 Task: In the  document budget.epub Download file as 'Microsoft Word' Share this file with 'softage.3@softage.net' Insert the command  Editing
Action: Mouse moved to (37, 66)
Screenshot: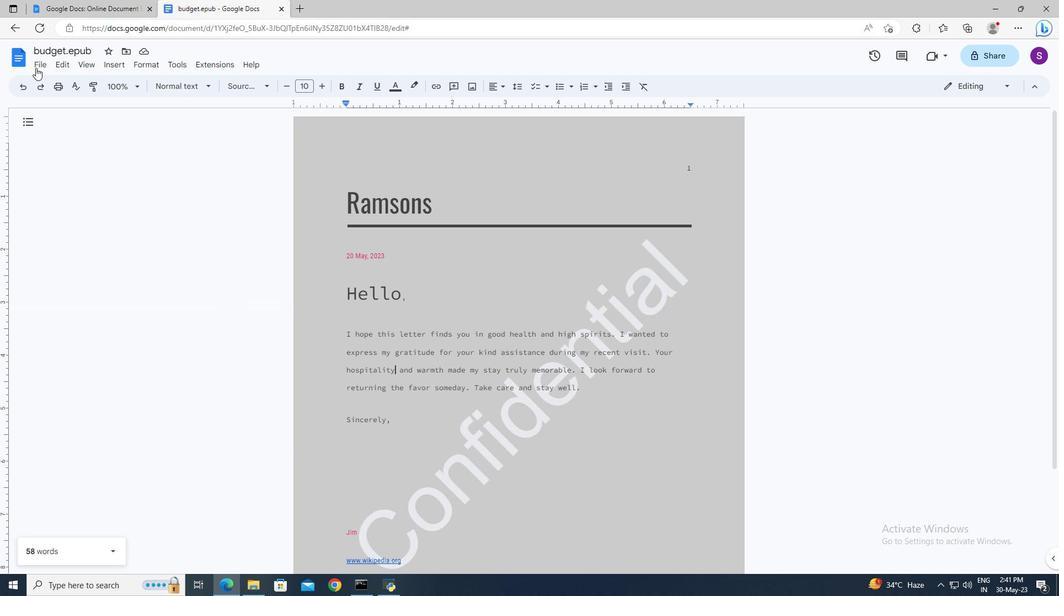
Action: Mouse pressed left at (37, 66)
Screenshot: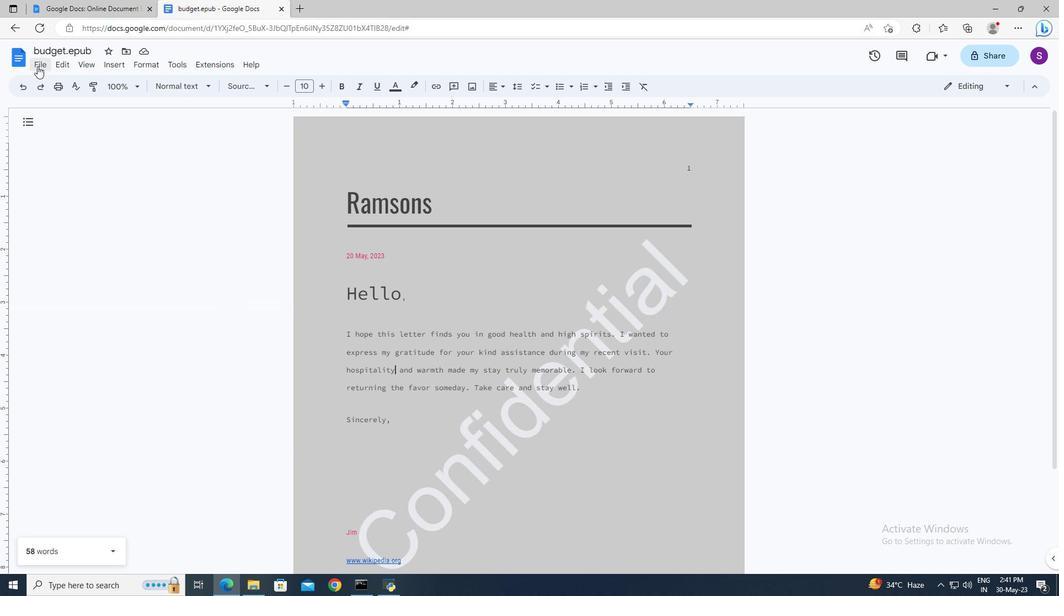 
Action: Mouse moved to (224, 188)
Screenshot: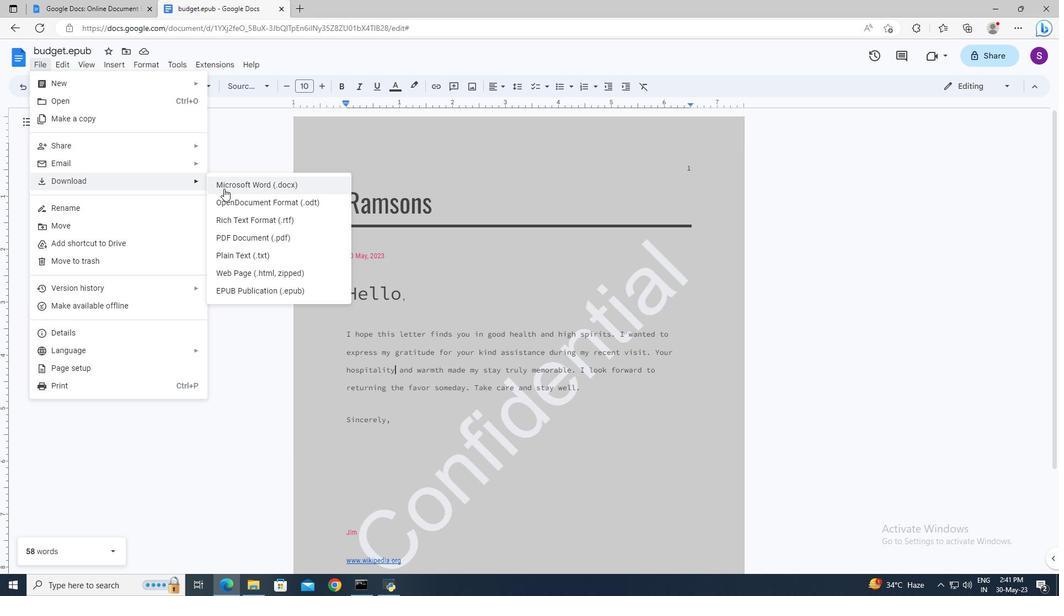 
Action: Mouse pressed left at (224, 188)
Screenshot: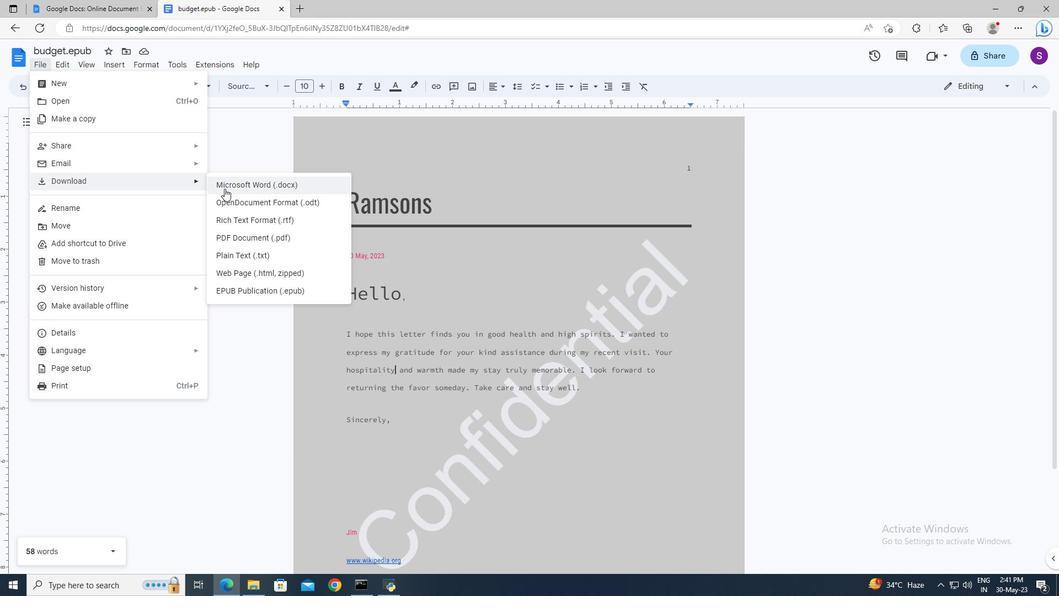 
Action: Mouse moved to (46, 65)
Screenshot: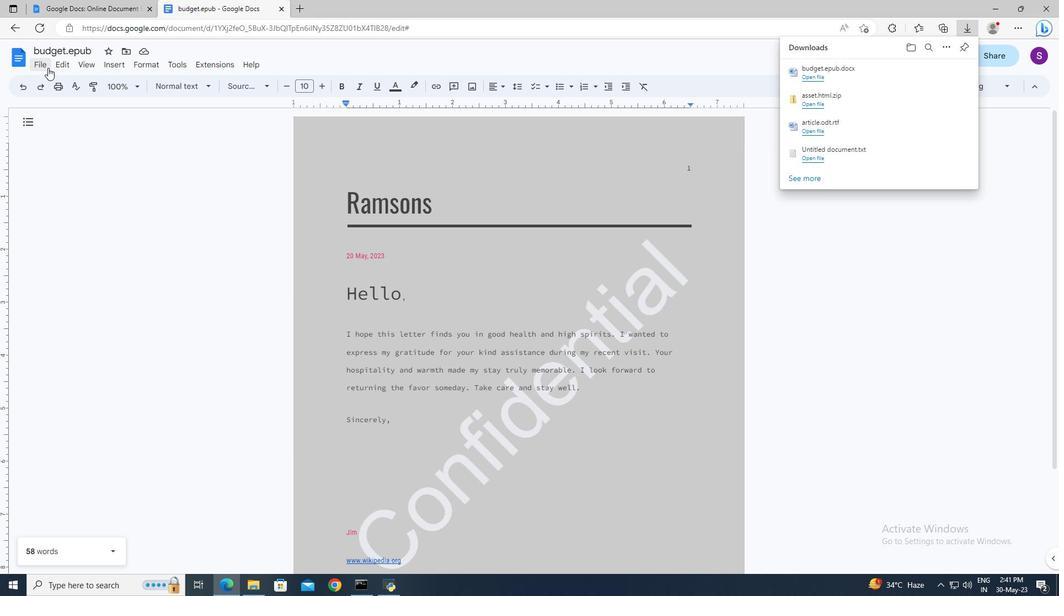 
Action: Mouse pressed left at (46, 65)
Screenshot: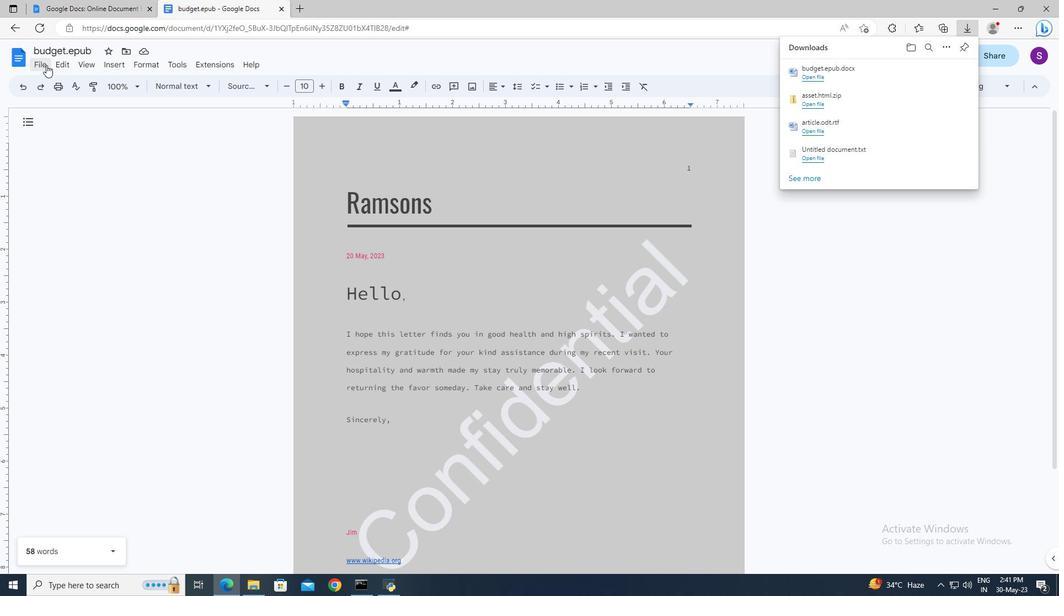 
Action: Mouse moved to (235, 145)
Screenshot: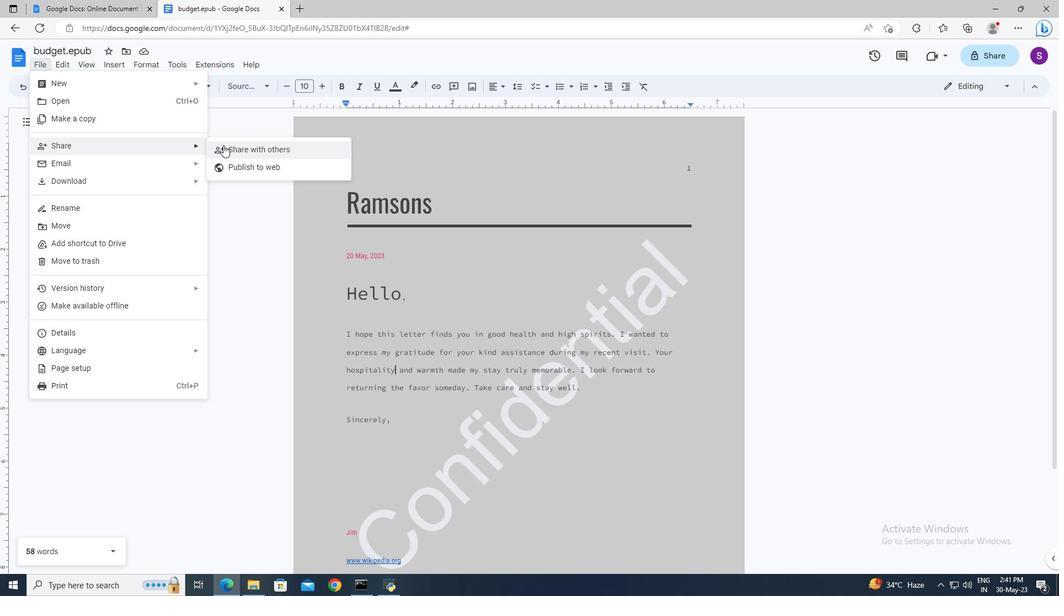 
Action: Mouse pressed left at (235, 145)
Screenshot: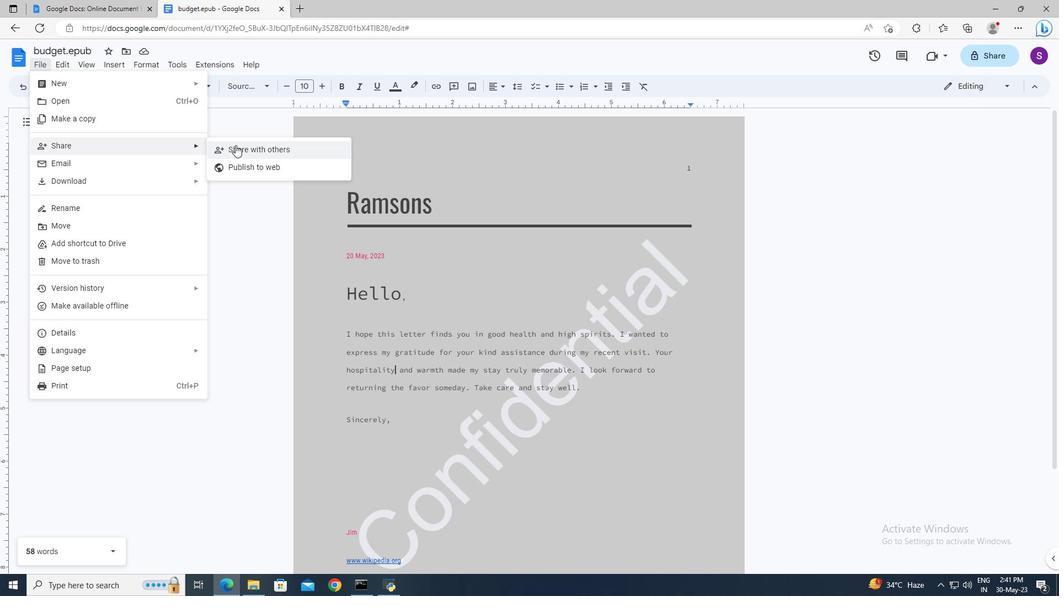 
Action: Mouse moved to (425, 245)
Screenshot: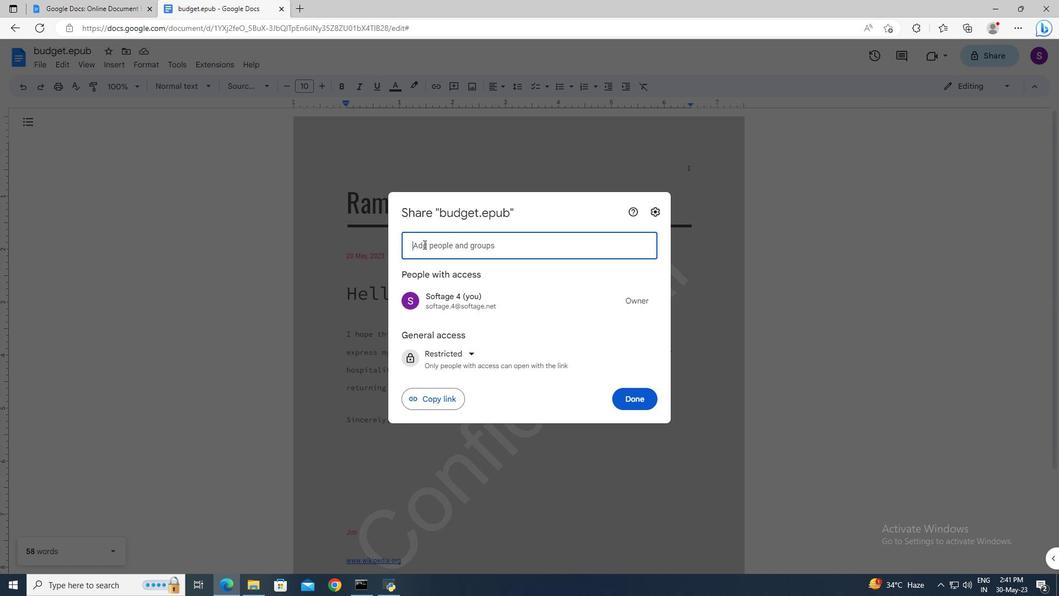 
Action: Mouse pressed left at (425, 245)
Screenshot: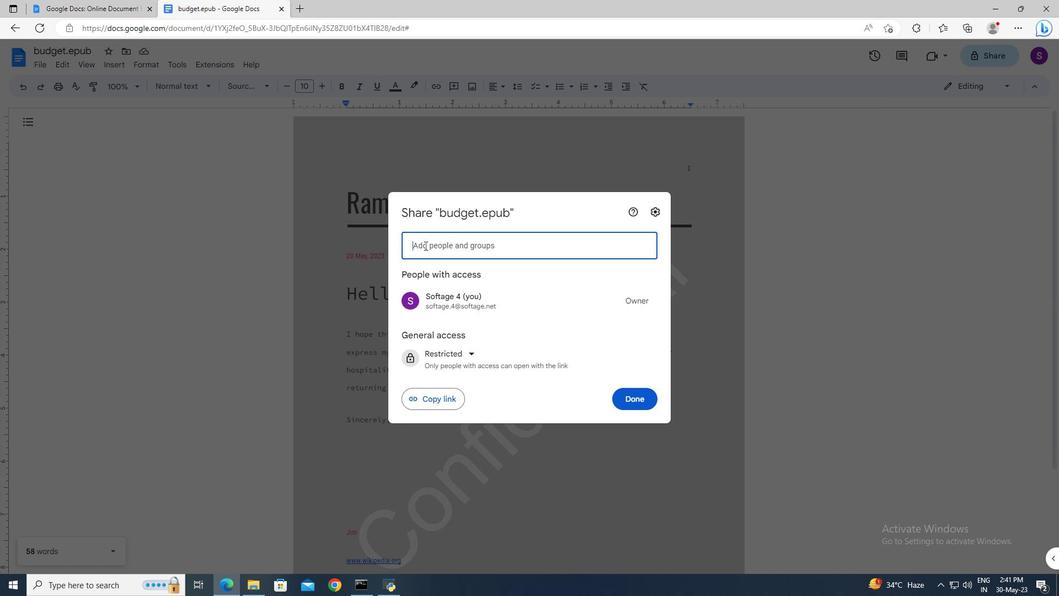 
Action: Key pressed softage.3<Key.shift><Key.shift><Key.shift><Key.shift><Key.shift><Key.shift><Key.shift><Key.shift><Key.shift><Key.shift><Key.shift><Key.shift><Key.shift>@softage.net<Key.enter>
Screenshot: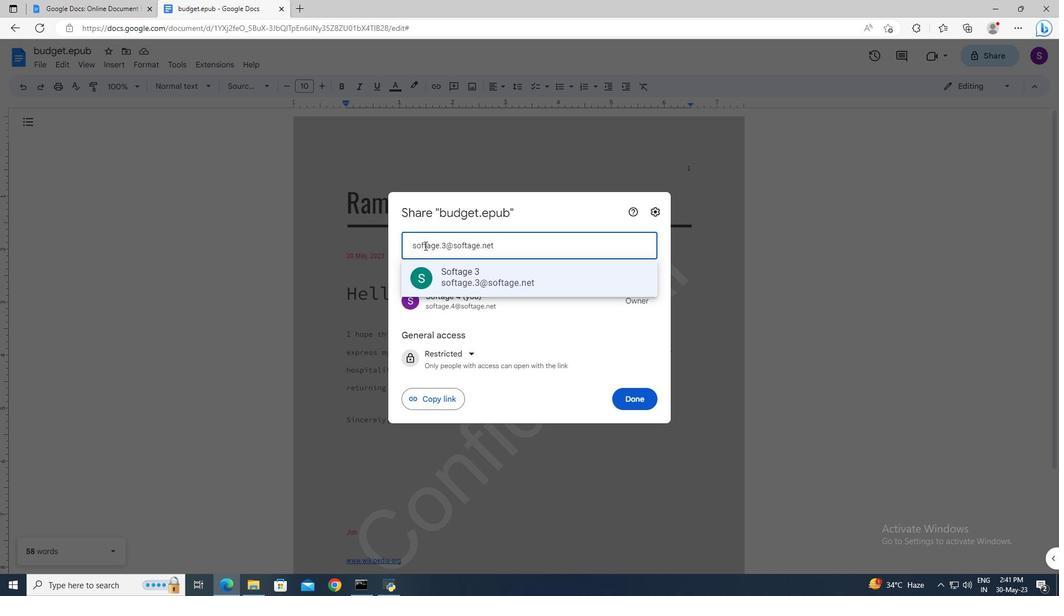 
Action: Mouse moved to (638, 390)
Screenshot: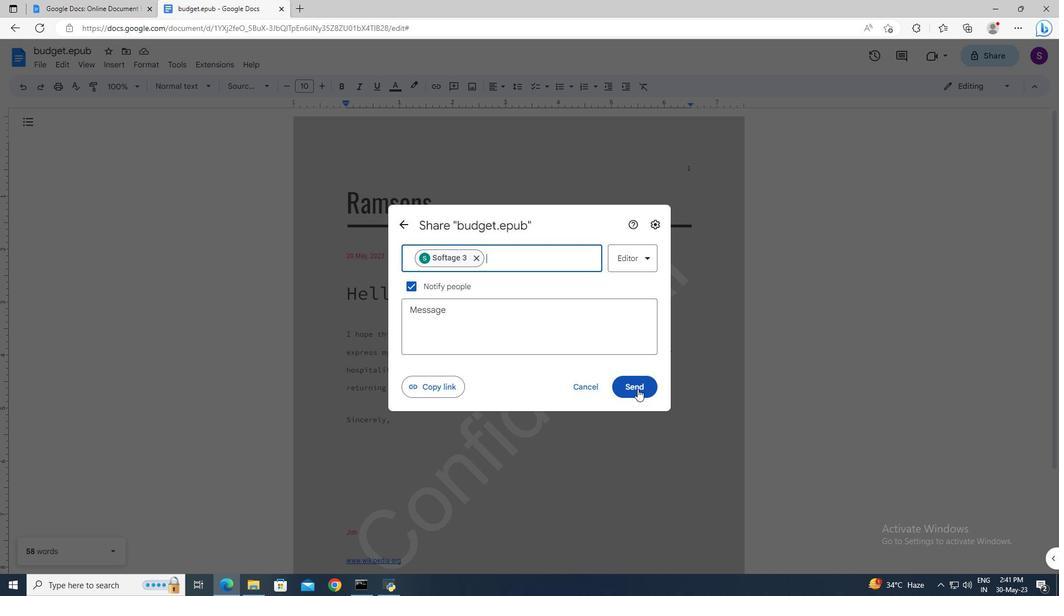 
Action: Mouse pressed left at (638, 390)
Screenshot: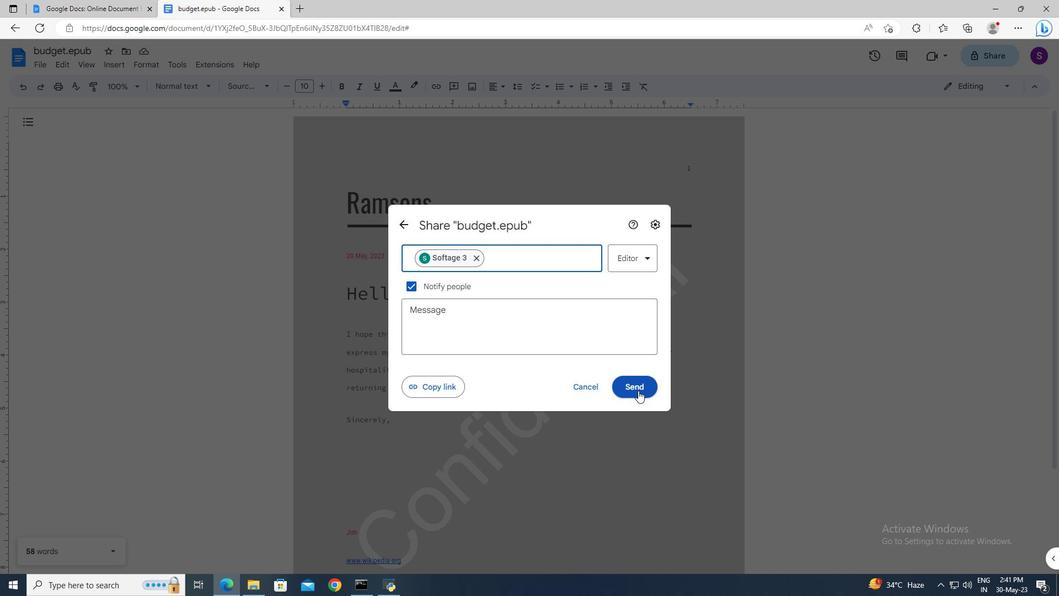 
Action: Mouse moved to (962, 85)
Screenshot: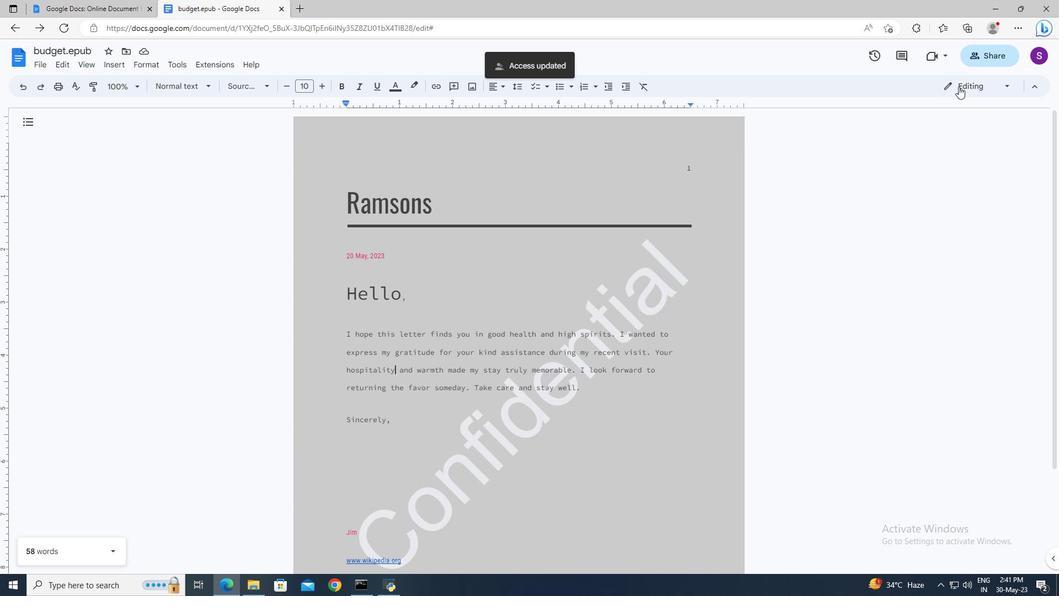 
Action: Mouse pressed left at (962, 85)
Screenshot: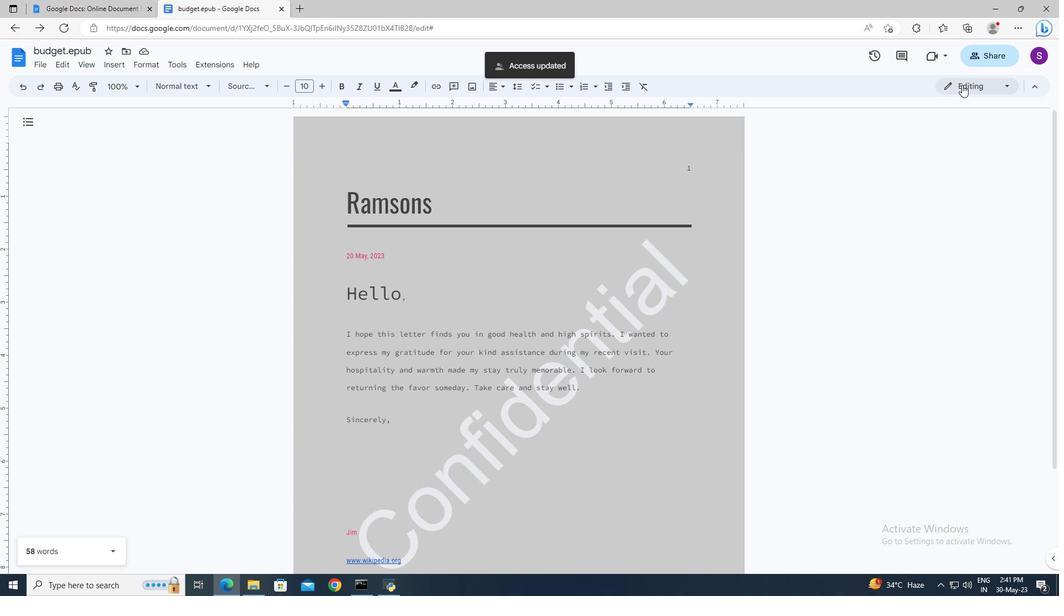 
Action: Mouse moved to (956, 105)
Screenshot: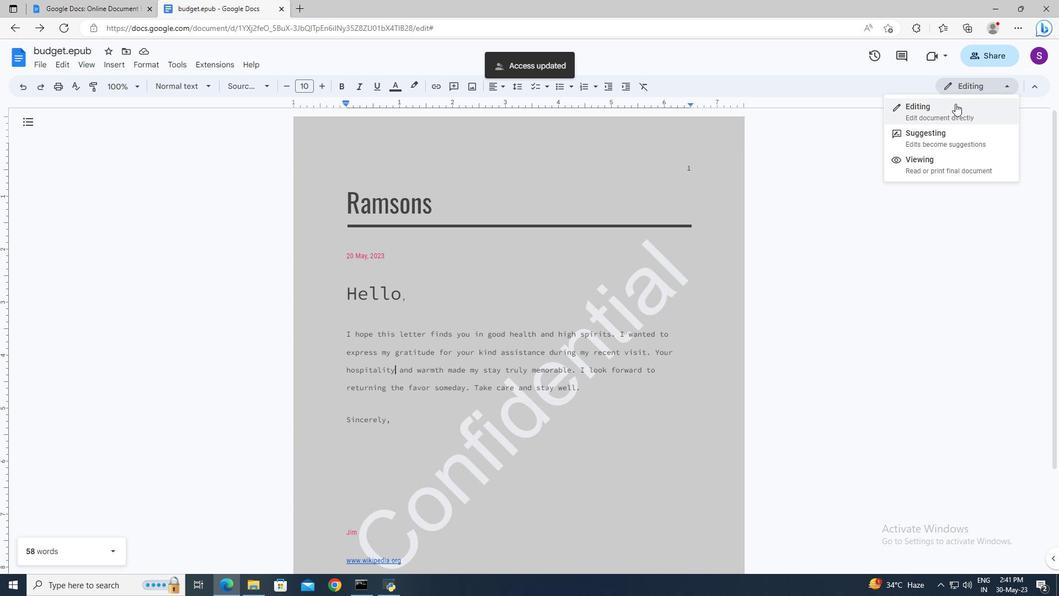 
Action: Mouse pressed left at (956, 105)
Screenshot: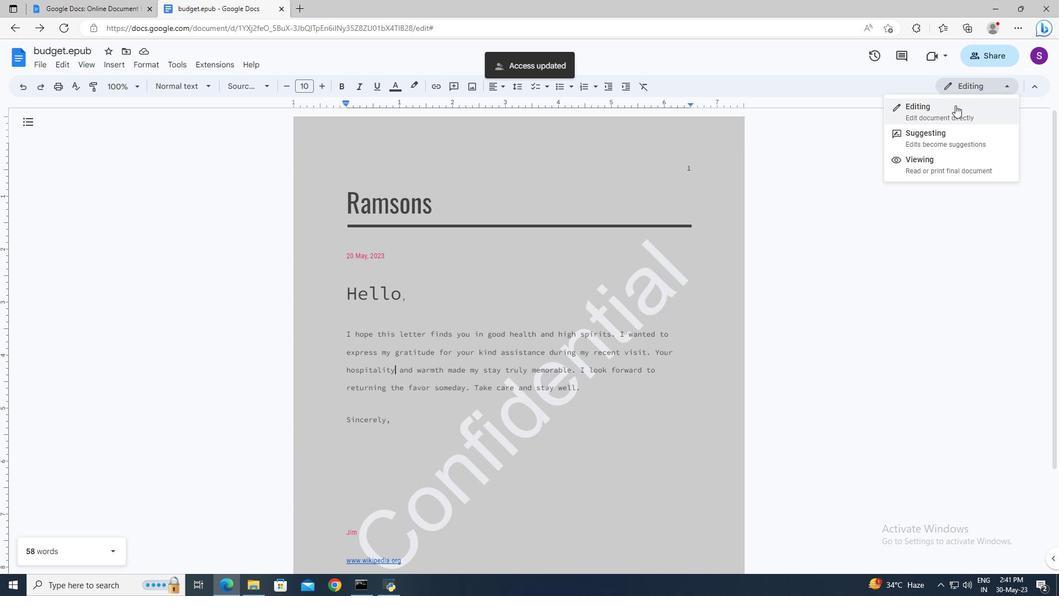 
Action: Mouse moved to (572, 283)
Screenshot: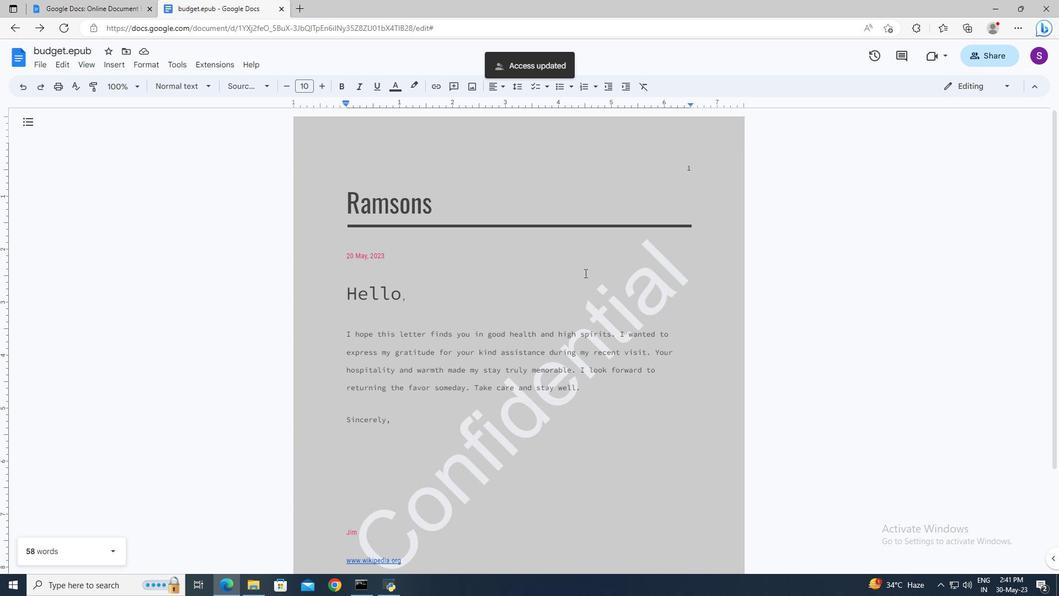 
Action: Mouse pressed left at (572, 283)
Screenshot: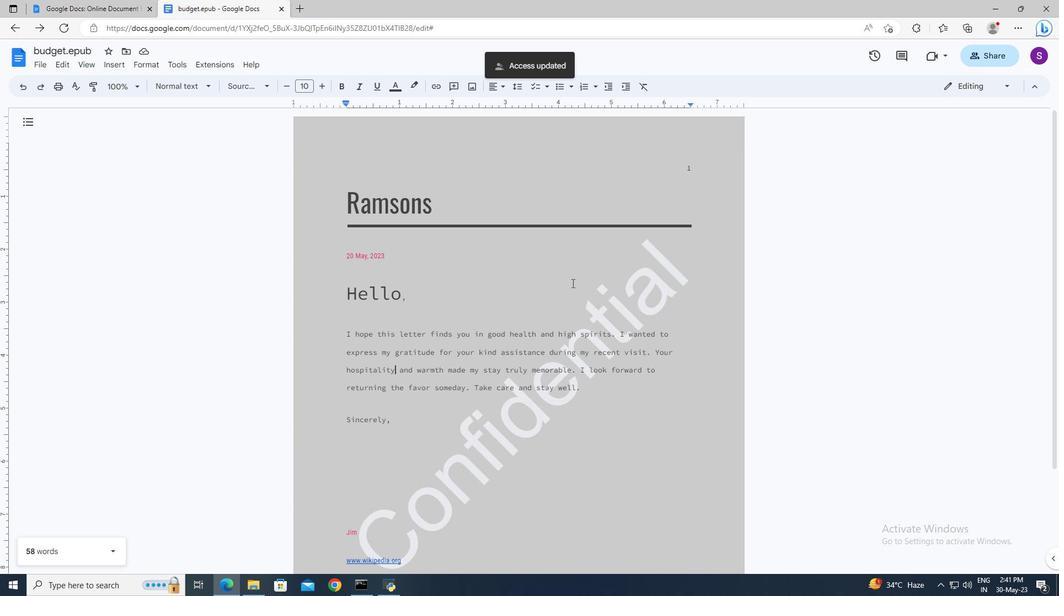 
